 Task: Add a content language Czech.
Action: Mouse moved to (710, 99)
Screenshot: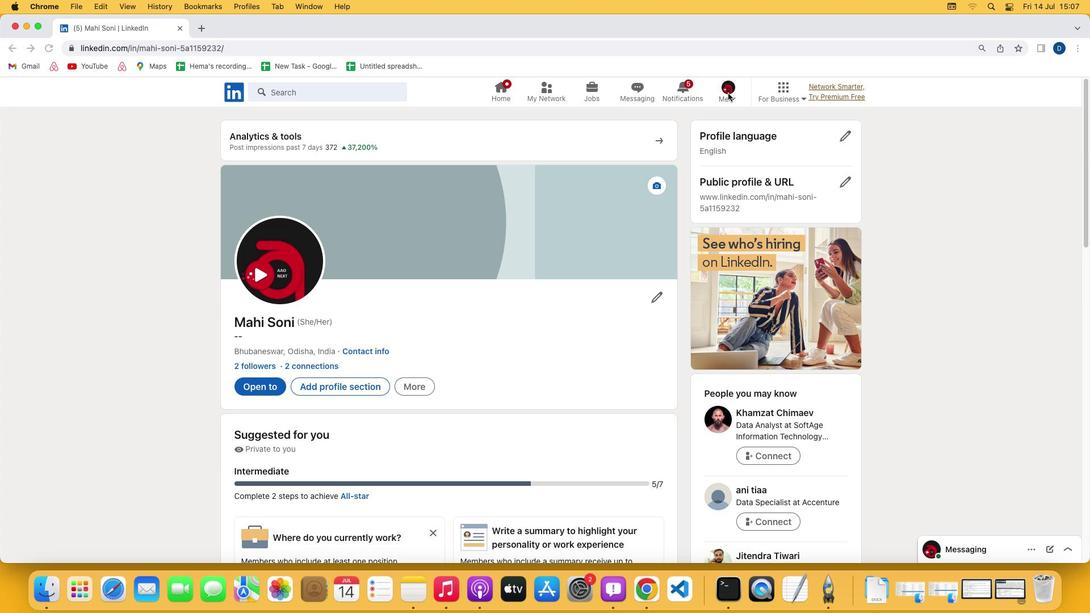 
Action: Mouse pressed left at (710, 99)
Screenshot: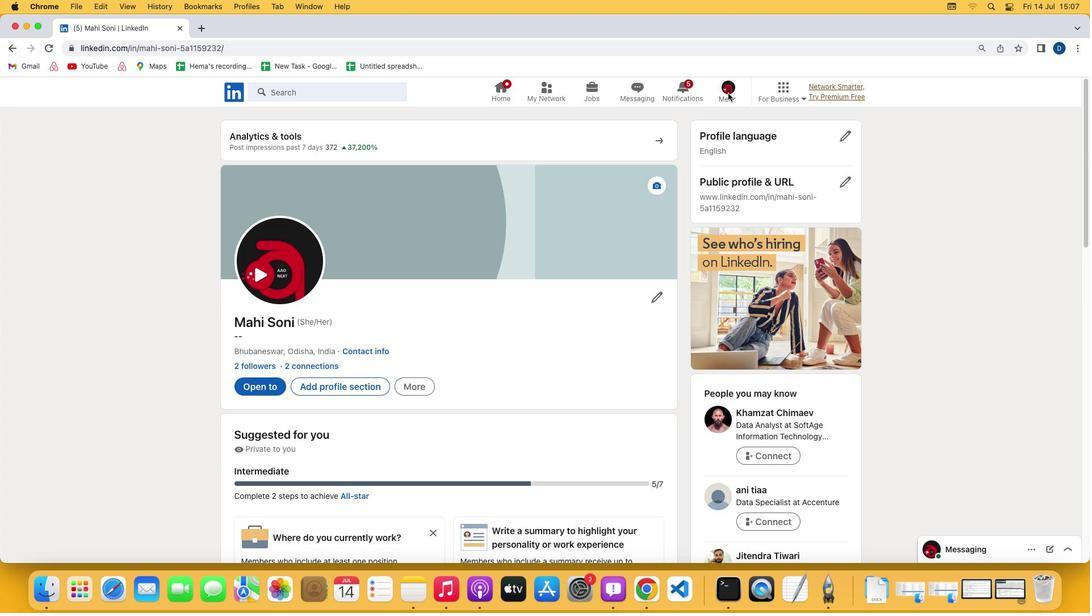 
Action: Mouse pressed left at (710, 99)
Screenshot: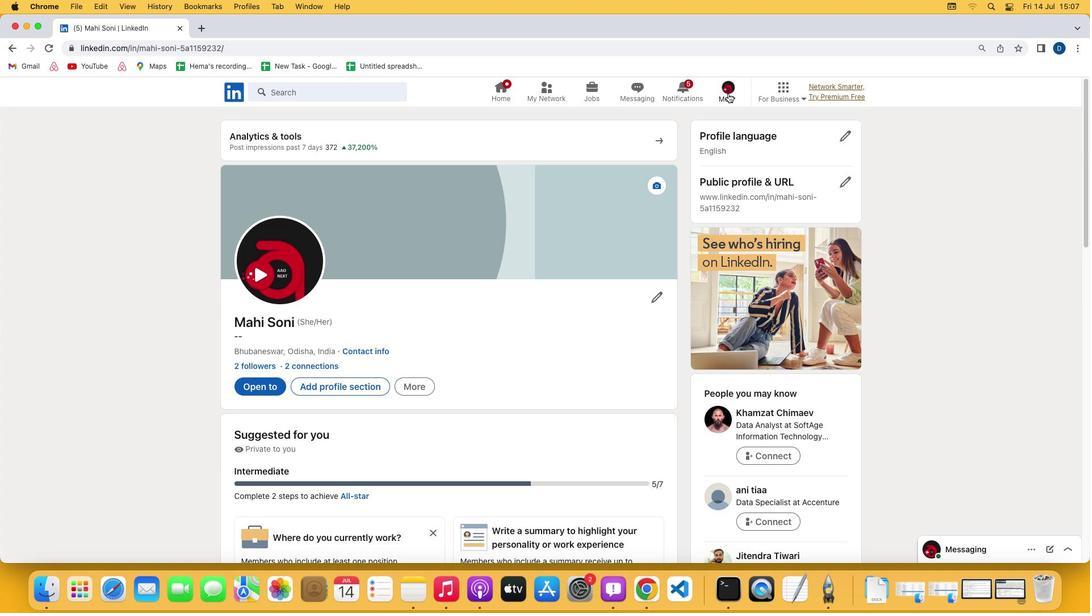 
Action: Mouse moved to (636, 219)
Screenshot: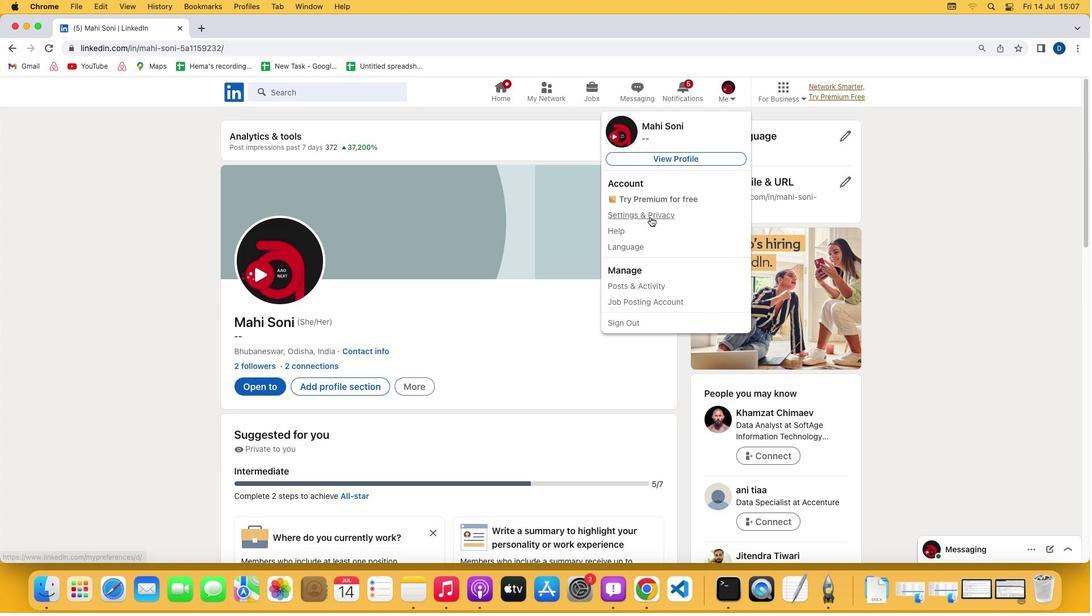 
Action: Mouse pressed left at (636, 219)
Screenshot: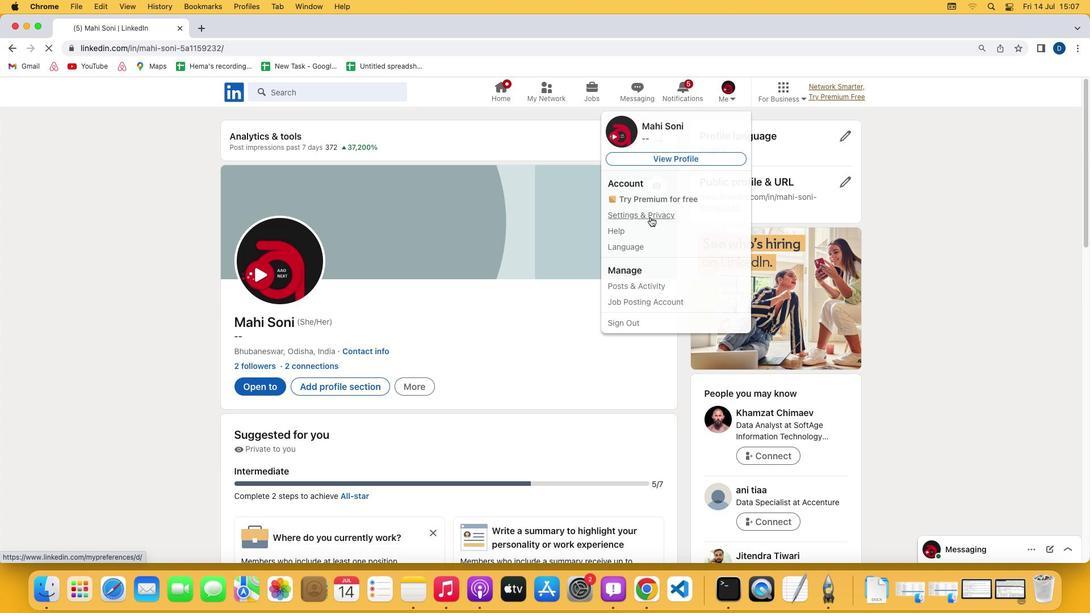 
Action: Mouse moved to (488, 377)
Screenshot: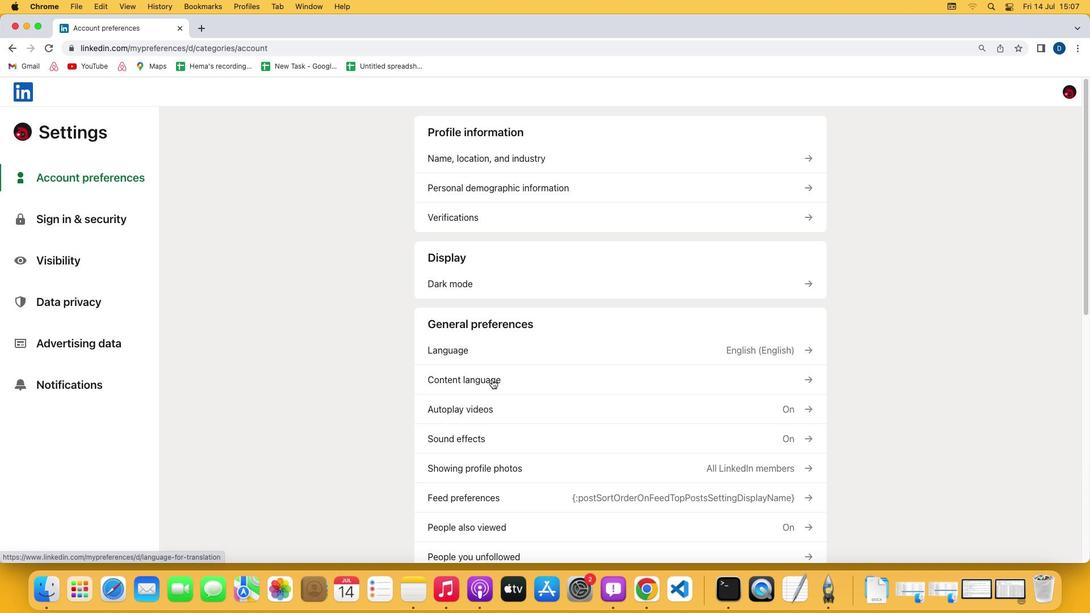 
Action: Mouse pressed left at (488, 377)
Screenshot: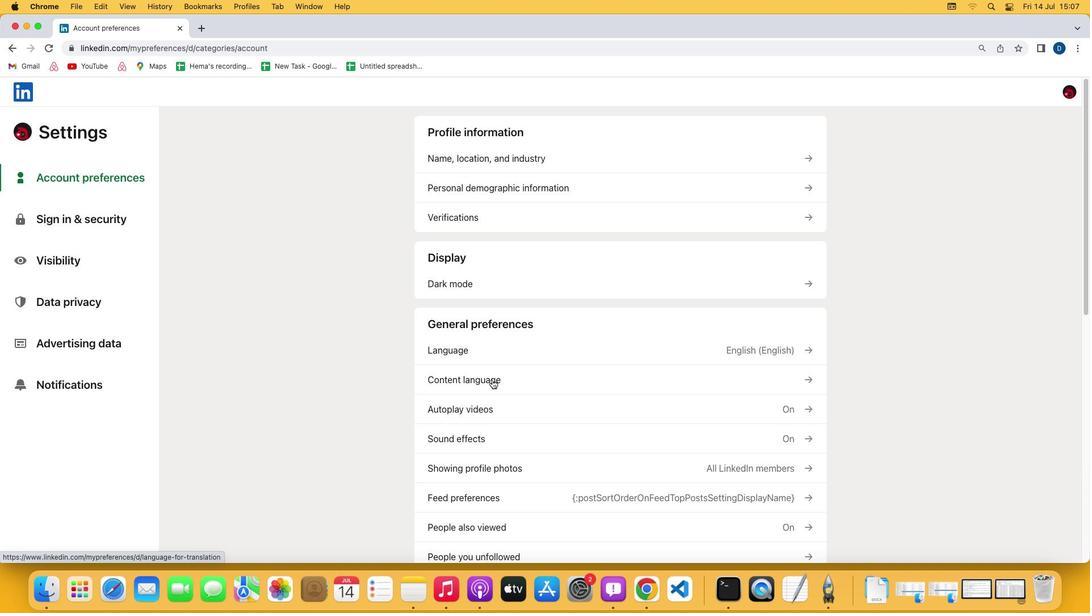 
Action: Mouse moved to (770, 233)
Screenshot: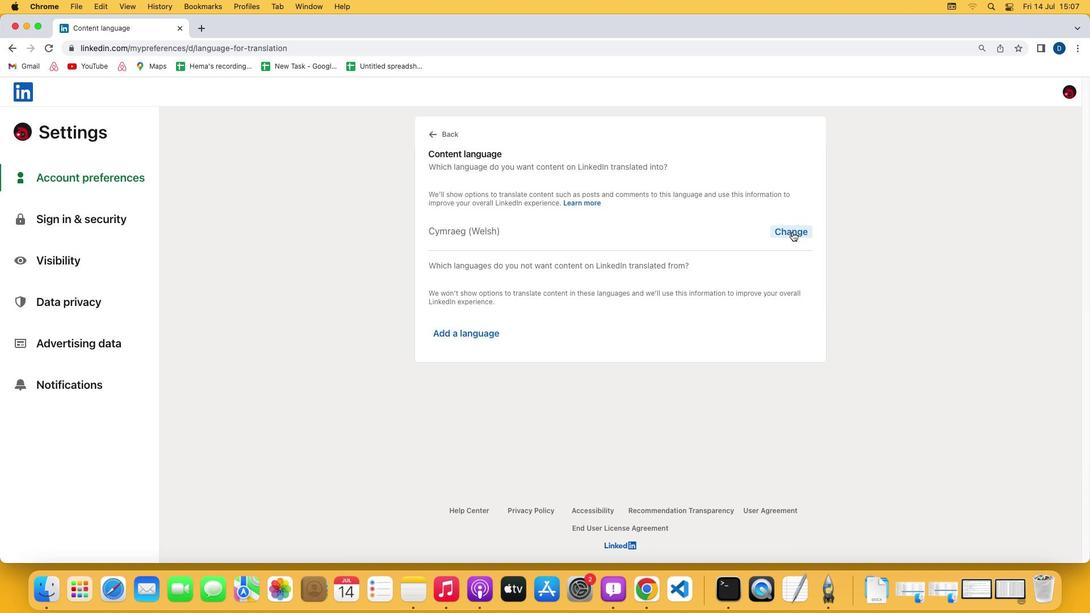 
Action: Mouse pressed left at (770, 233)
Screenshot: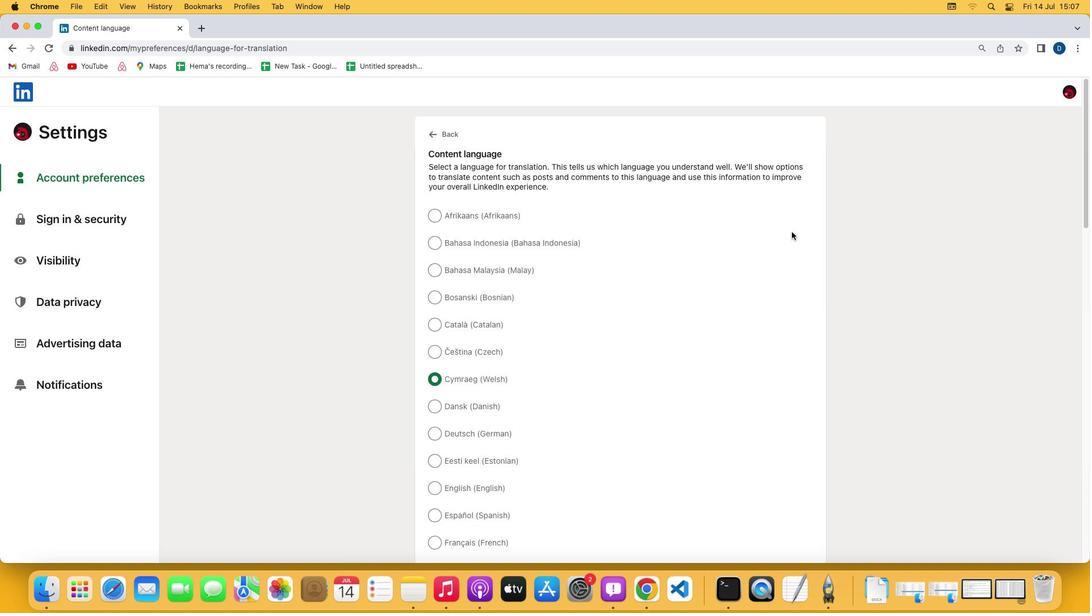 
Action: Mouse moved to (433, 349)
Screenshot: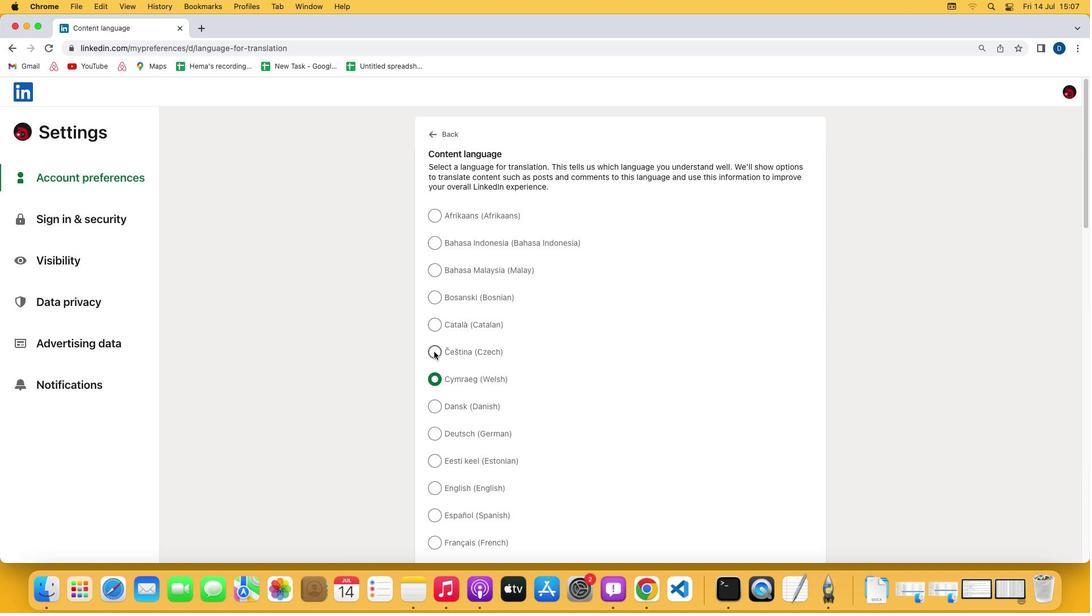 
Action: Mouse pressed left at (433, 349)
Screenshot: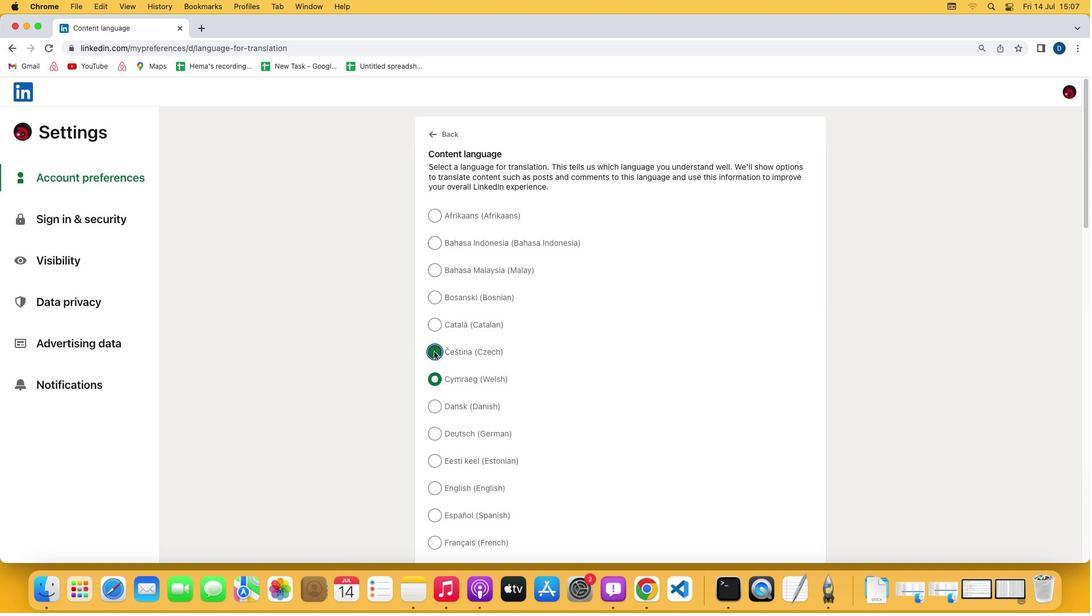 
Action: Mouse moved to (433, 349)
Screenshot: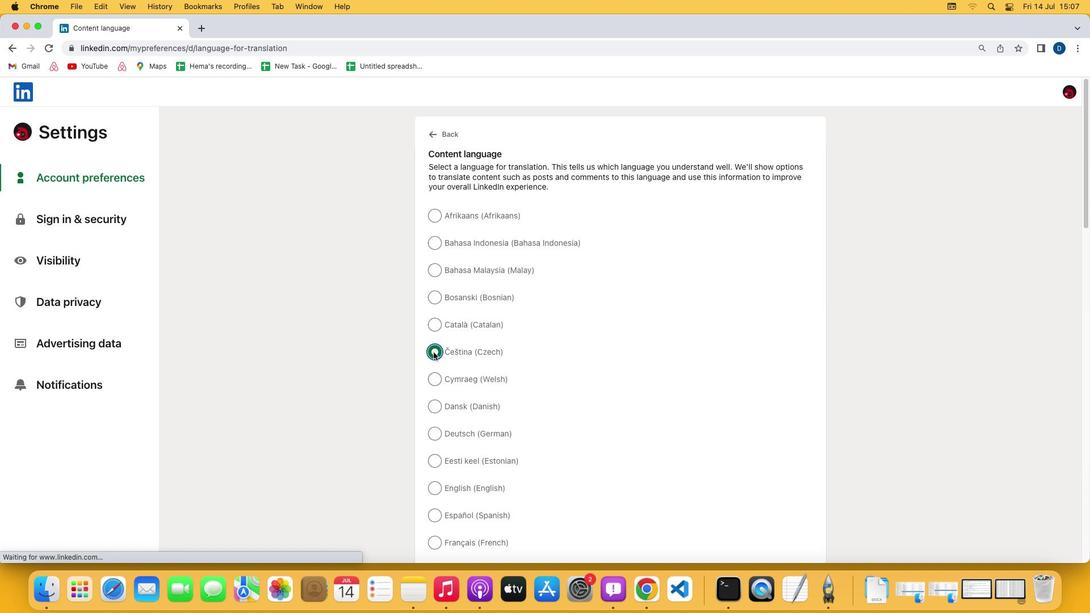 
